 Task: Check the percentage active listings of wet bar in the last 1 year.
Action: Mouse moved to (890, 205)
Screenshot: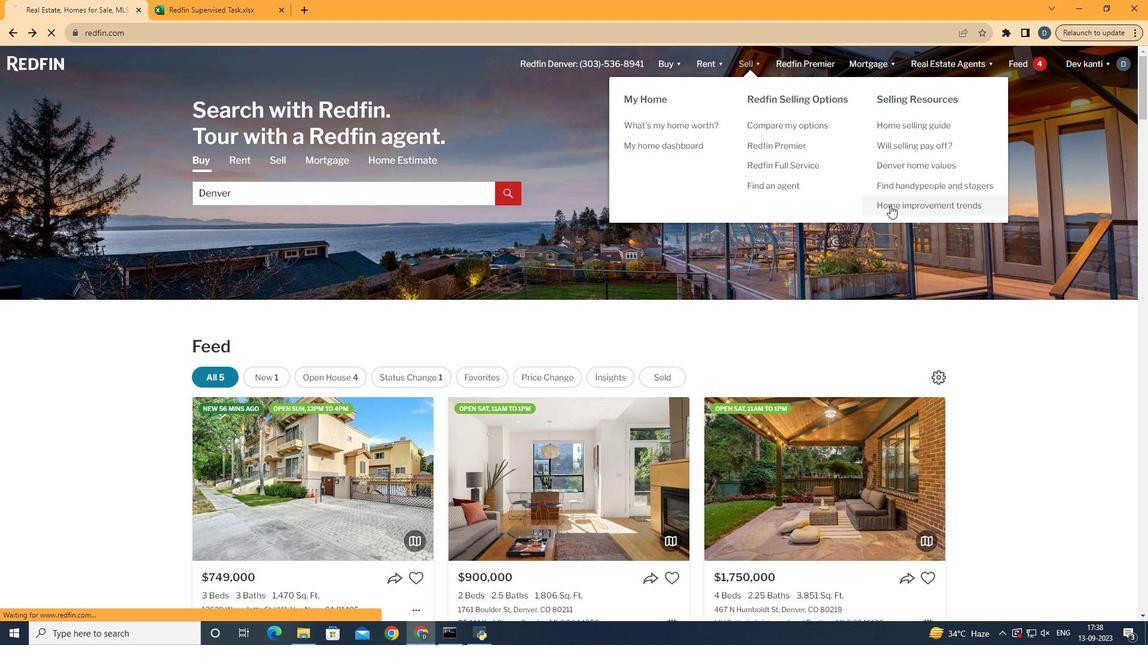 
Action: Mouse pressed left at (890, 205)
Screenshot: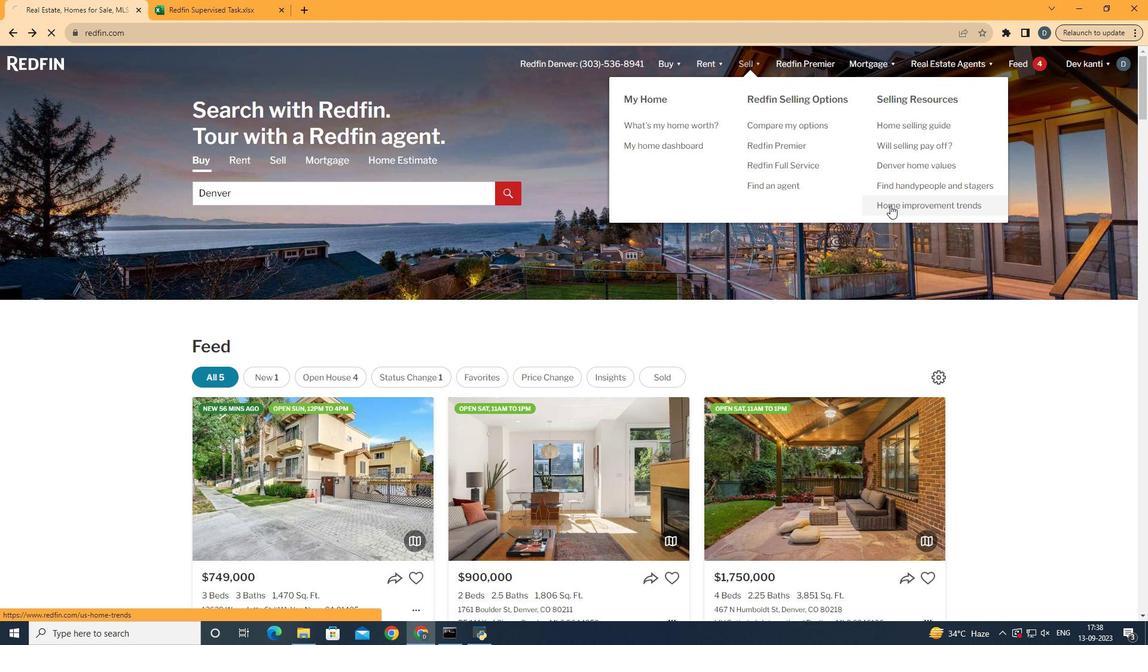 
Action: Mouse moved to (299, 223)
Screenshot: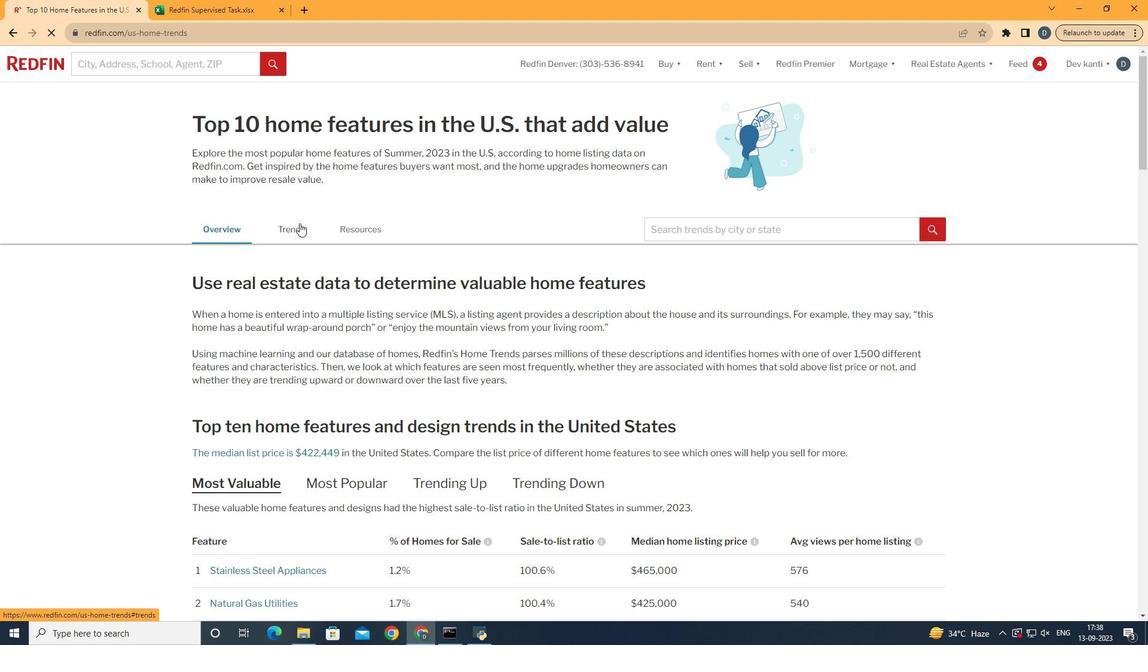 
Action: Mouse pressed left at (299, 223)
Screenshot: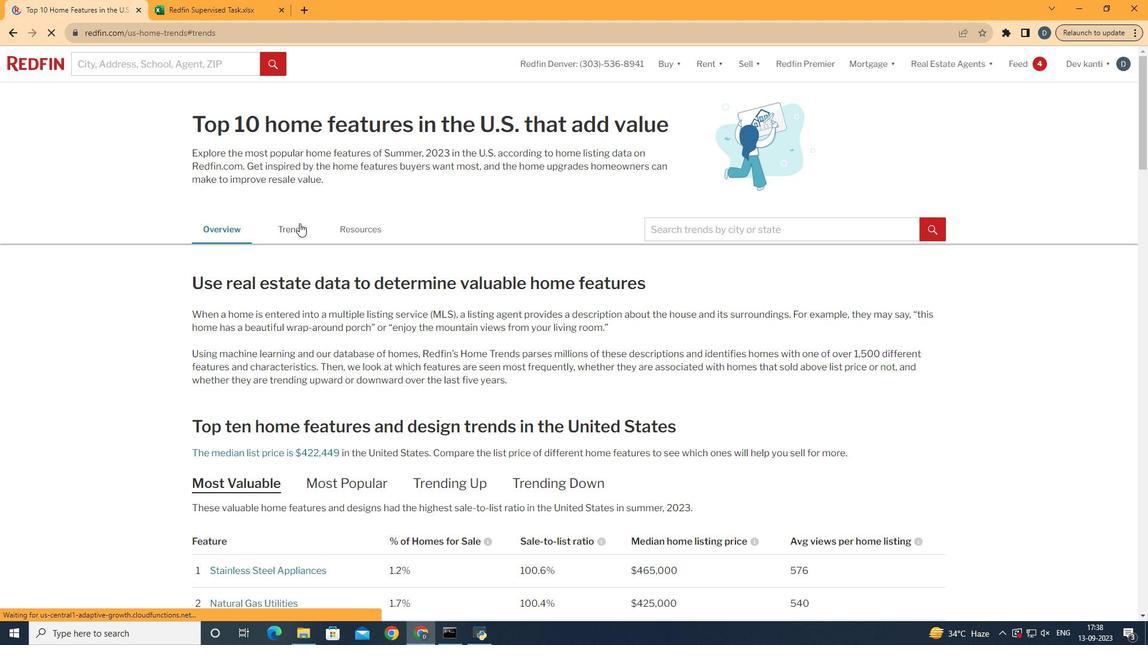 
Action: Mouse moved to (615, 350)
Screenshot: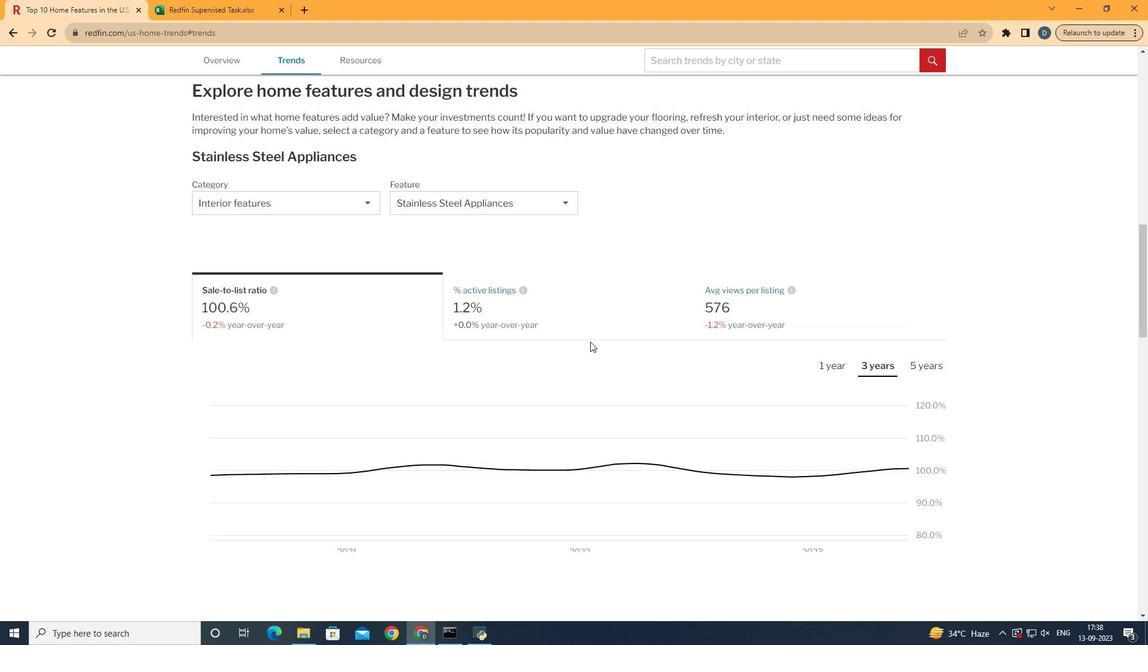 
Action: Mouse scrolled (615, 349) with delta (0, 0)
Screenshot: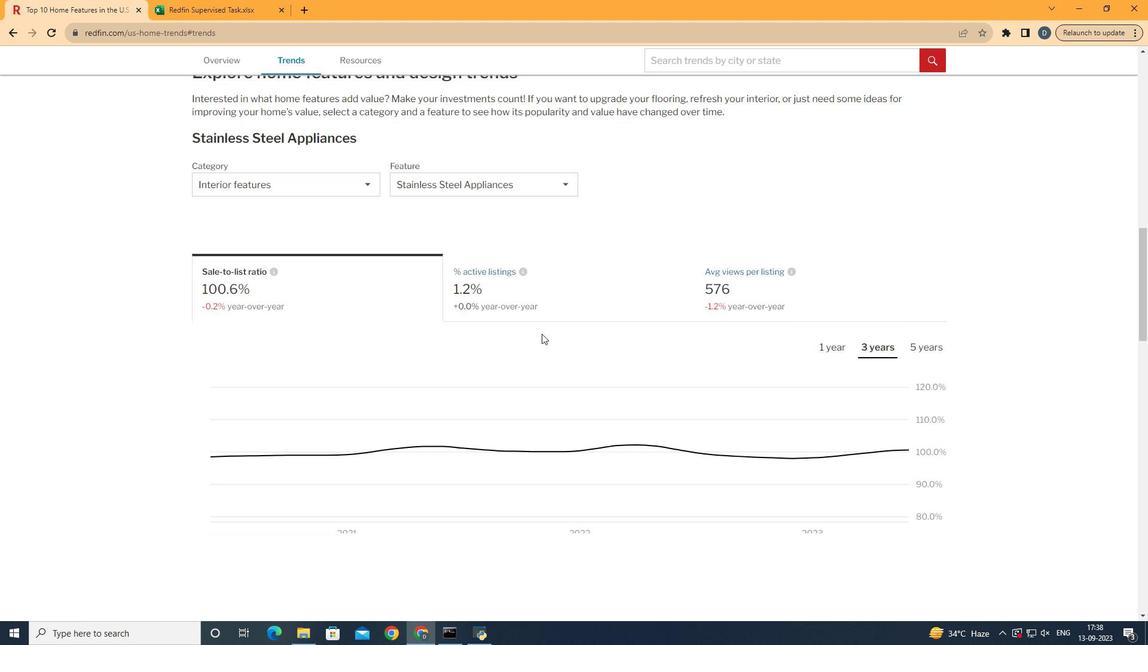 
Action: Mouse scrolled (615, 349) with delta (0, 0)
Screenshot: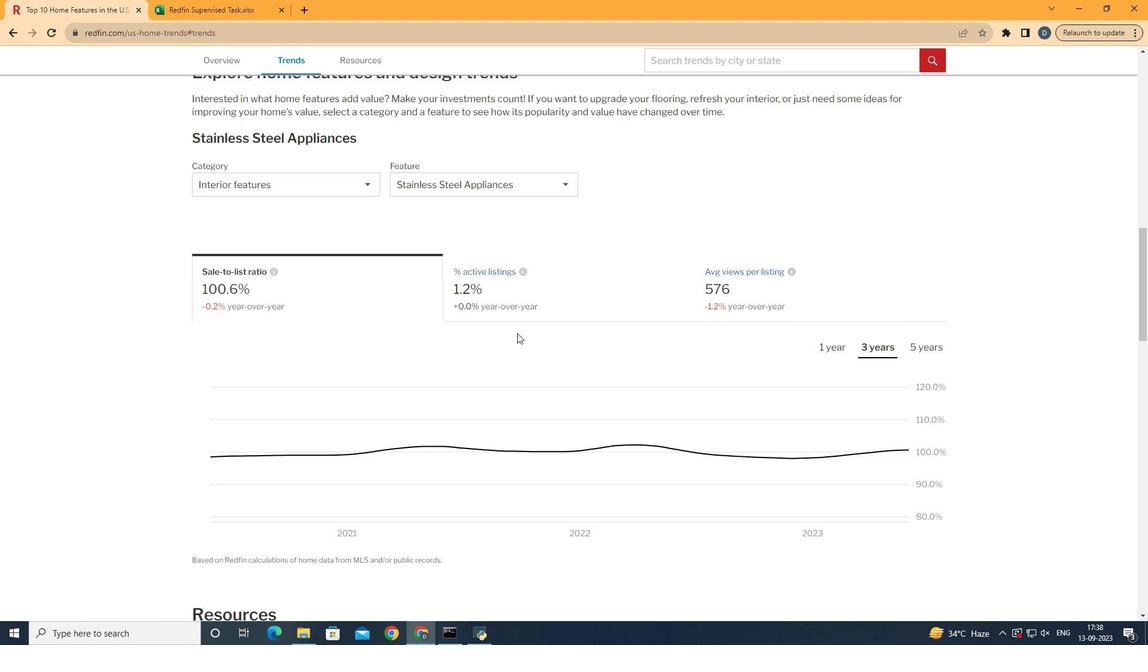
Action: Mouse scrolled (615, 349) with delta (0, 0)
Screenshot: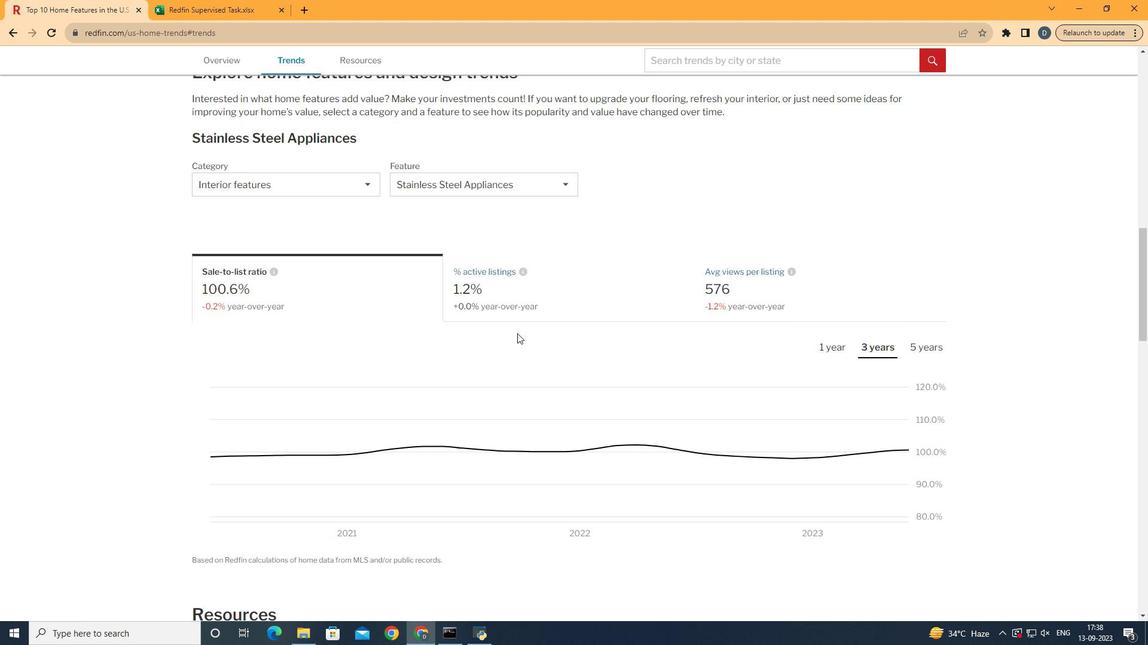 
Action: Mouse scrolled (615, 349) with delta (0, 0)
Screenshot: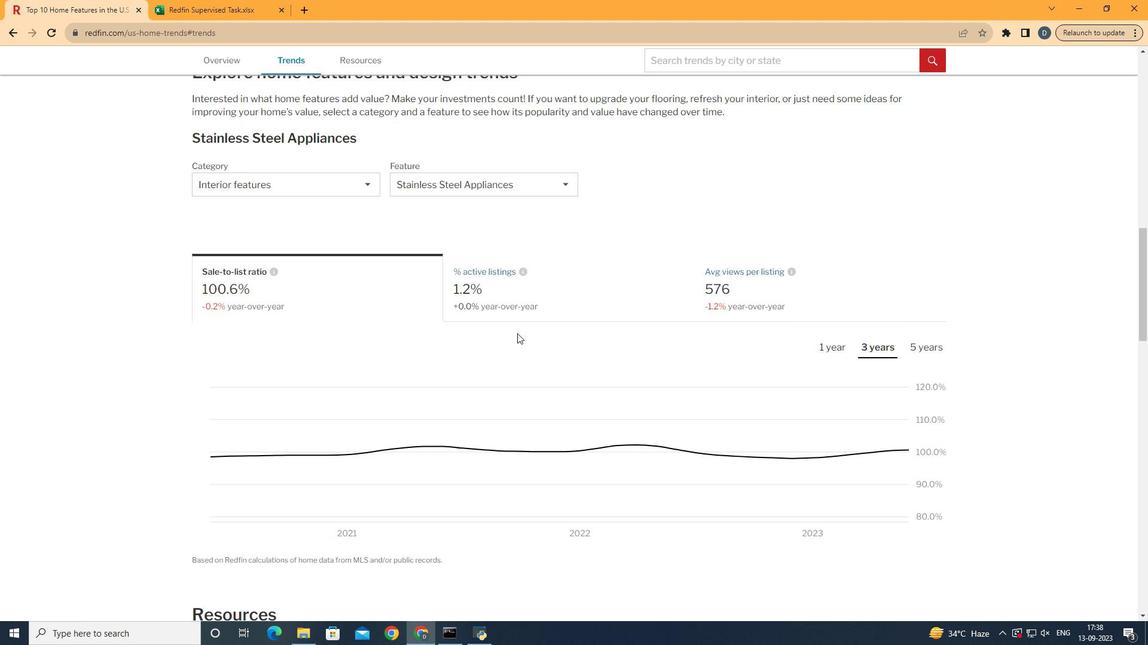 
Action: Mouse moved to (614, 351)
Screenshot: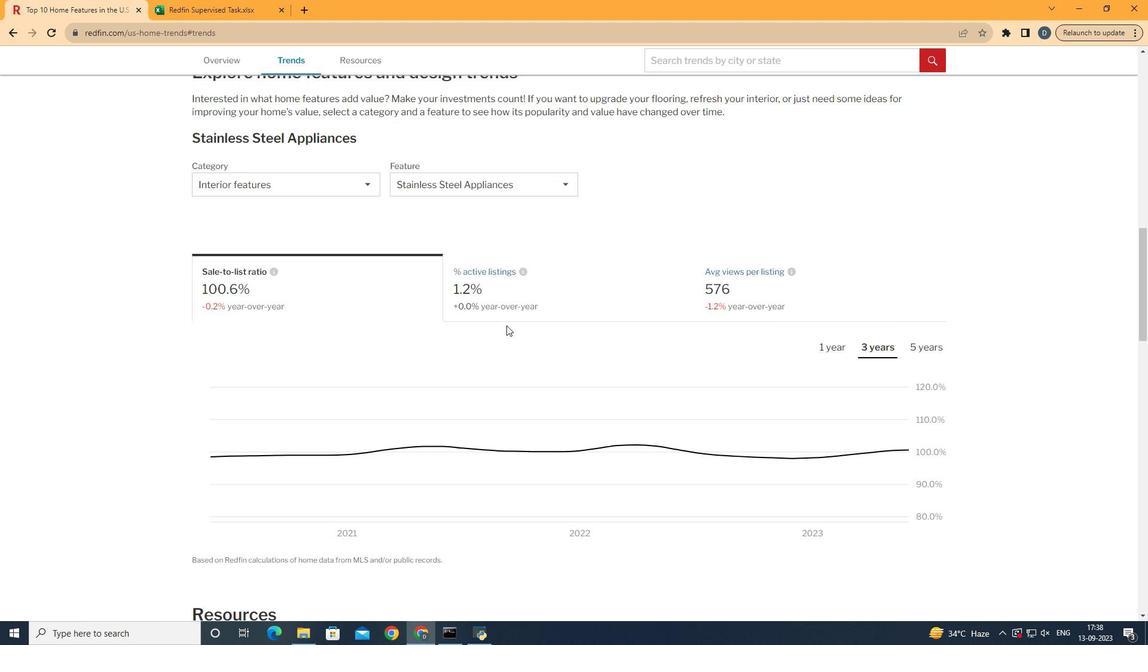 
Action: Mouse scrolled (614, 350) with delta (0, 0)
Screenshot: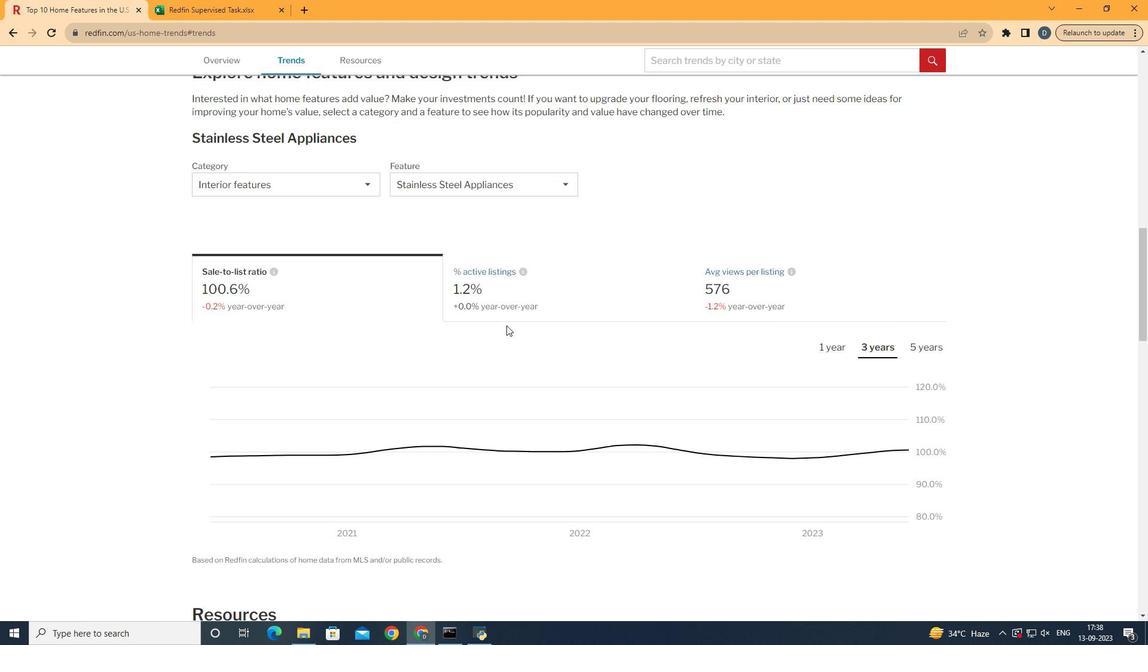 
Action: Mouse moved to (614, 351)
Screenshot: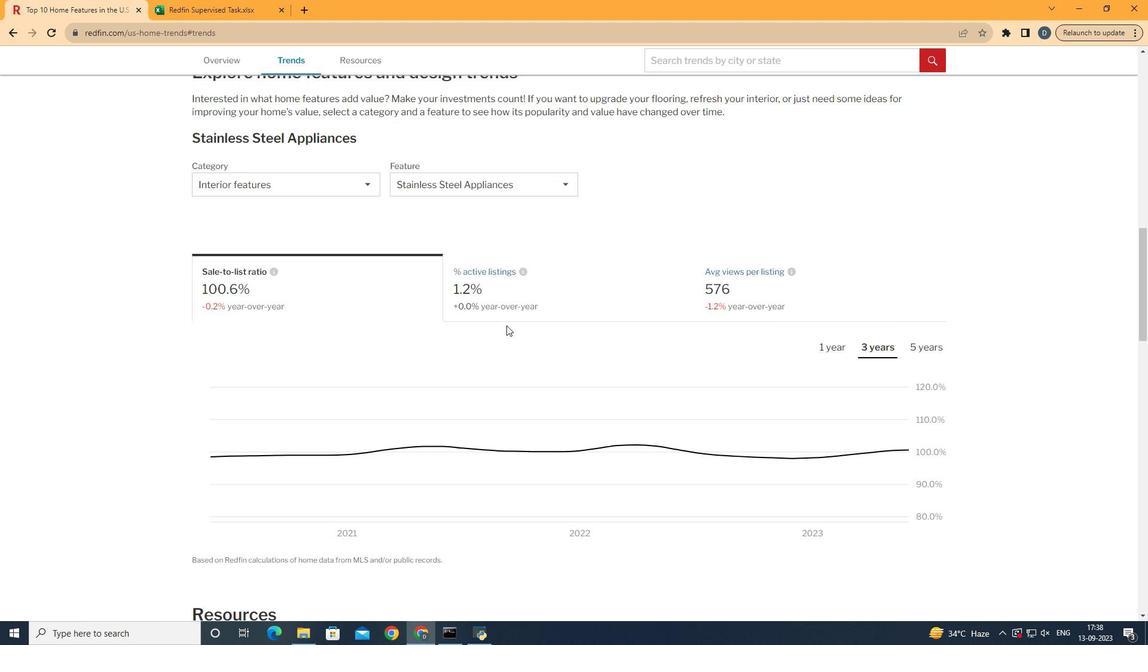 
Action: Mouse scrolled (614, 351) with delta (0, 0)
Screenshot: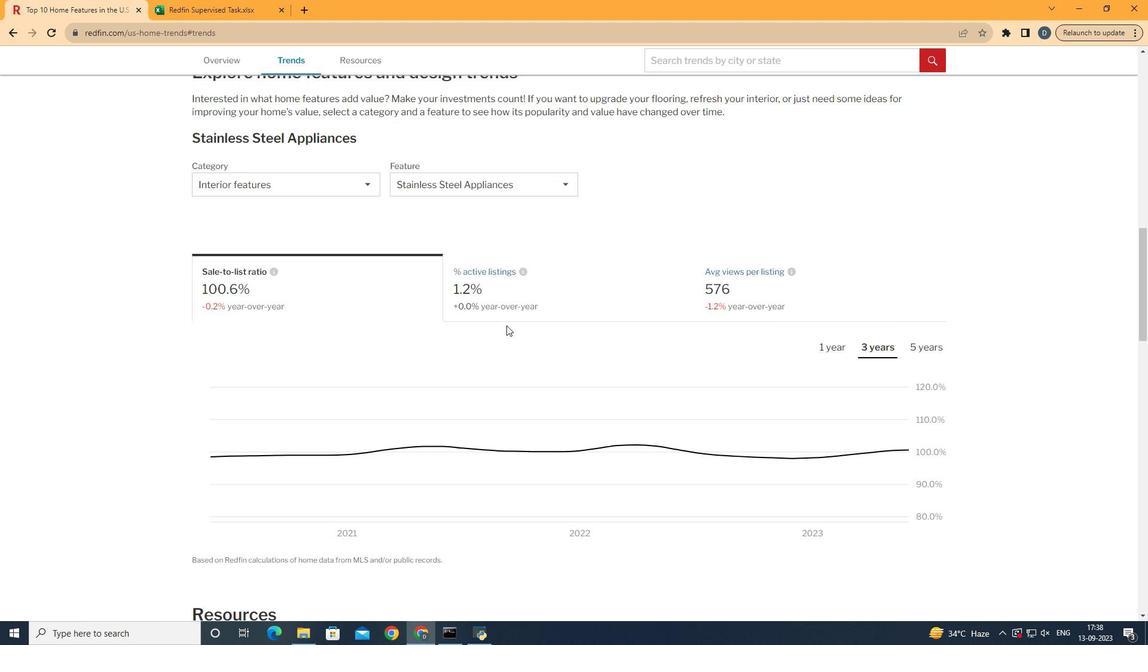 
Action: Mouse moved to (613, 351)
Screenshot: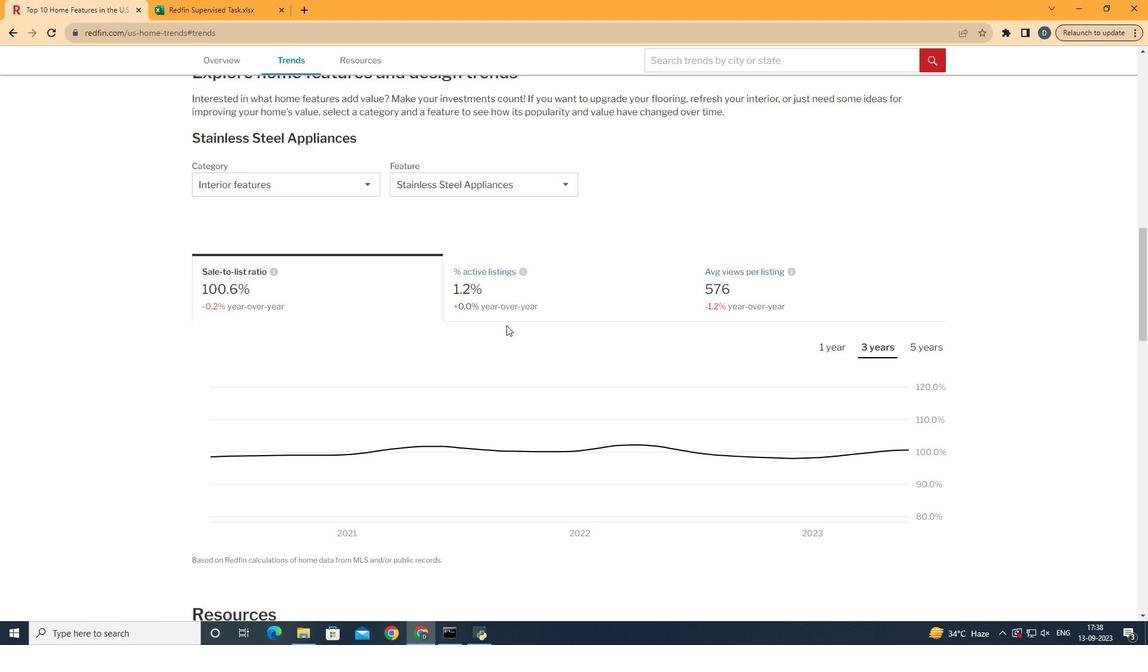 
Action: Mouse scrolled (613, 351) with delta (0, 0)
Screenshot: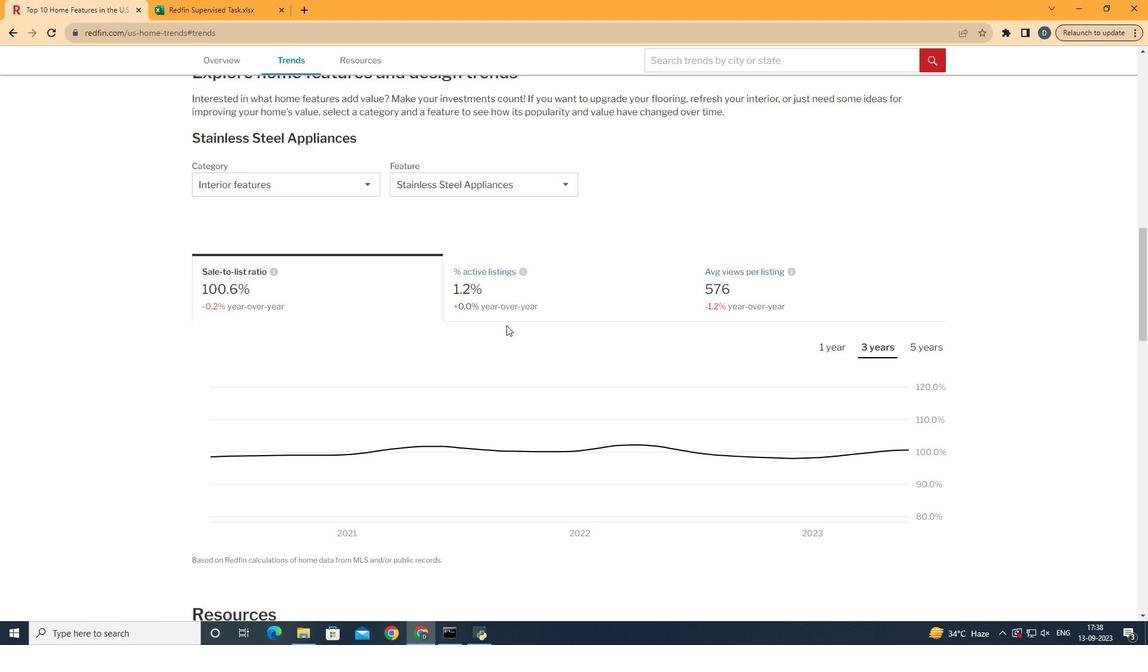 
Action: Mouse scrolled (613, 351) with delta (0, 0)
Screenshot: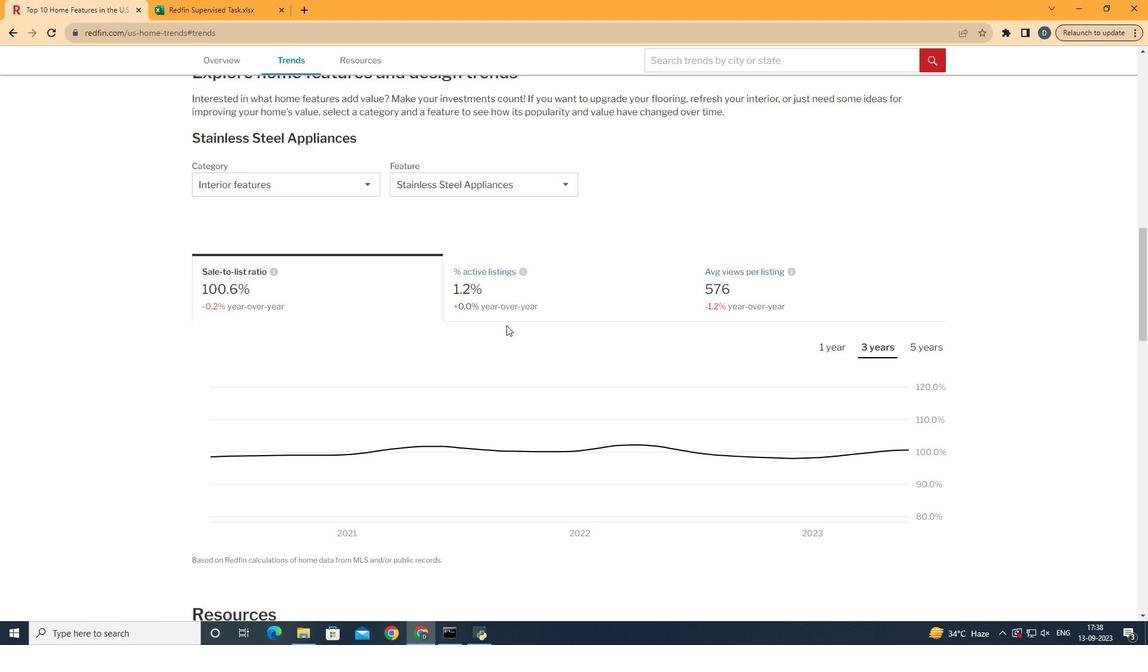 
Action: Mouse scrolled (613, 351) with delta (0, 0)
Screenshot: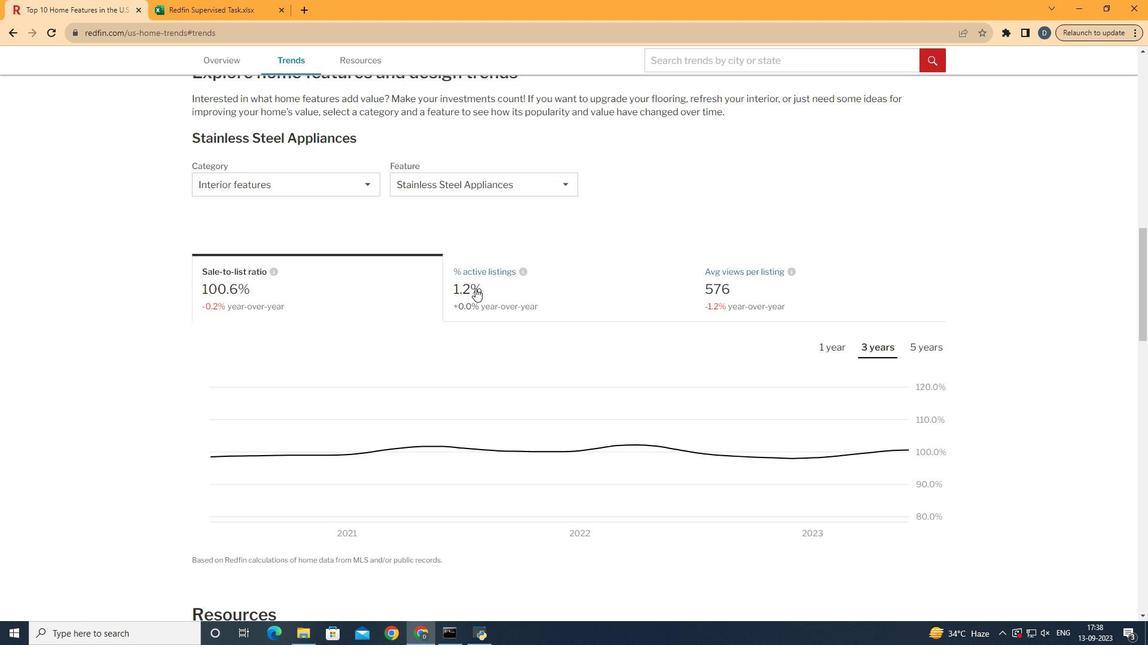 
Action: Mouse moved to (351, 181)
Screenshot: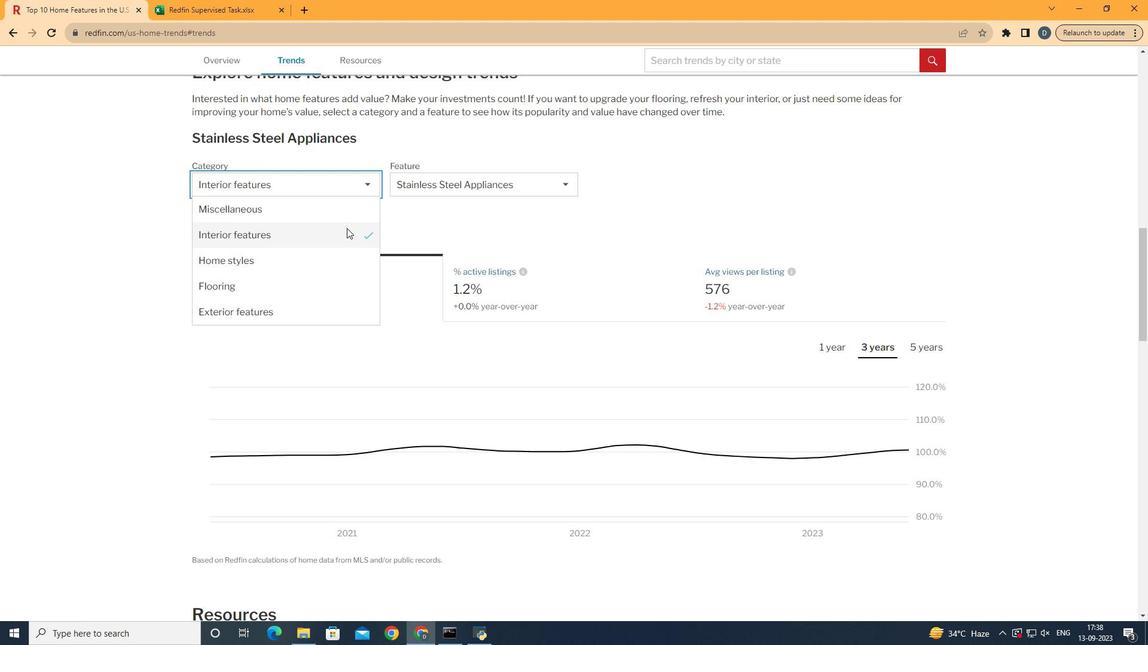 
Action: Mouse pressed left at (351, 181)
Screenshot: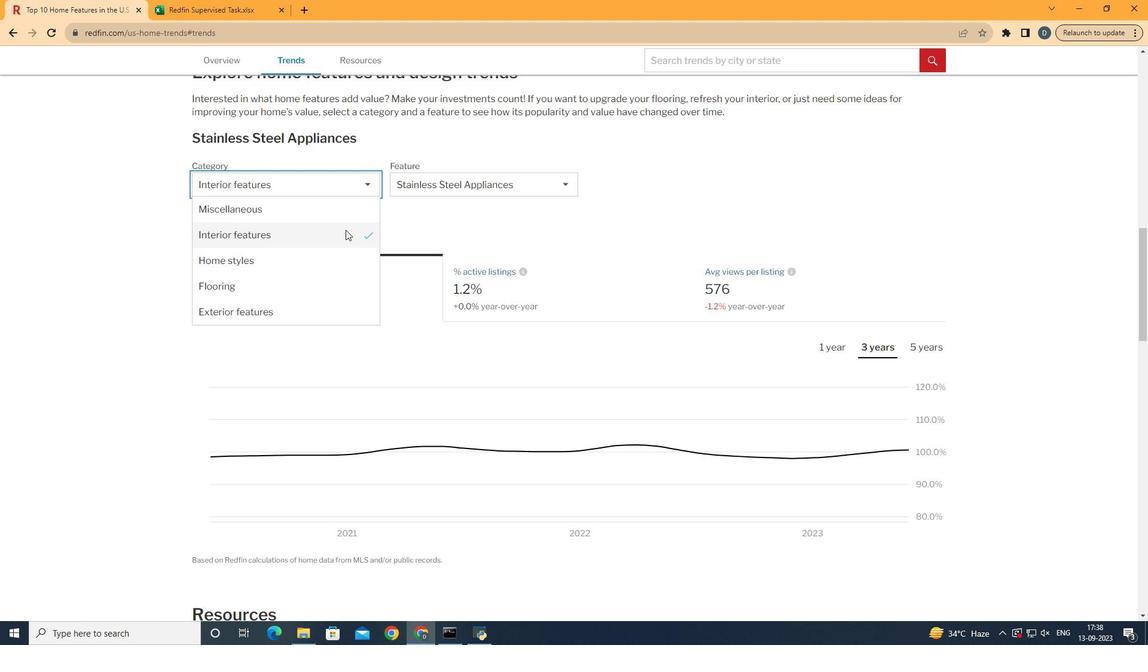 
Action: Mouse moved to (345, 230)
Screenshot: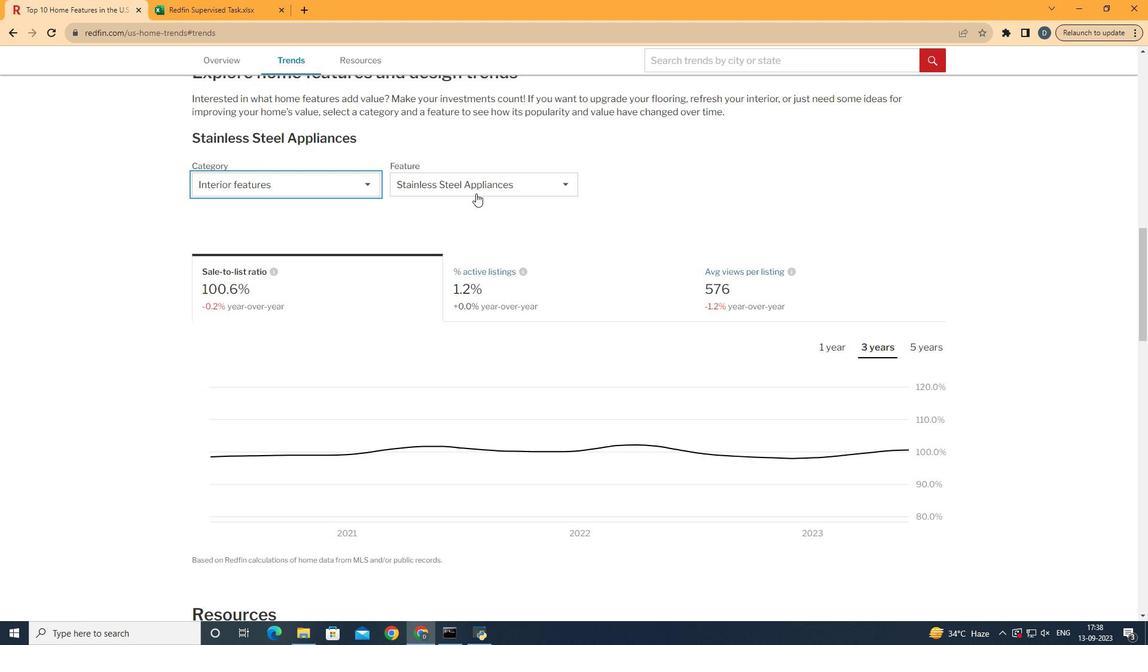 
Action: Mouse pressed left at (345, 230)
Screenshot: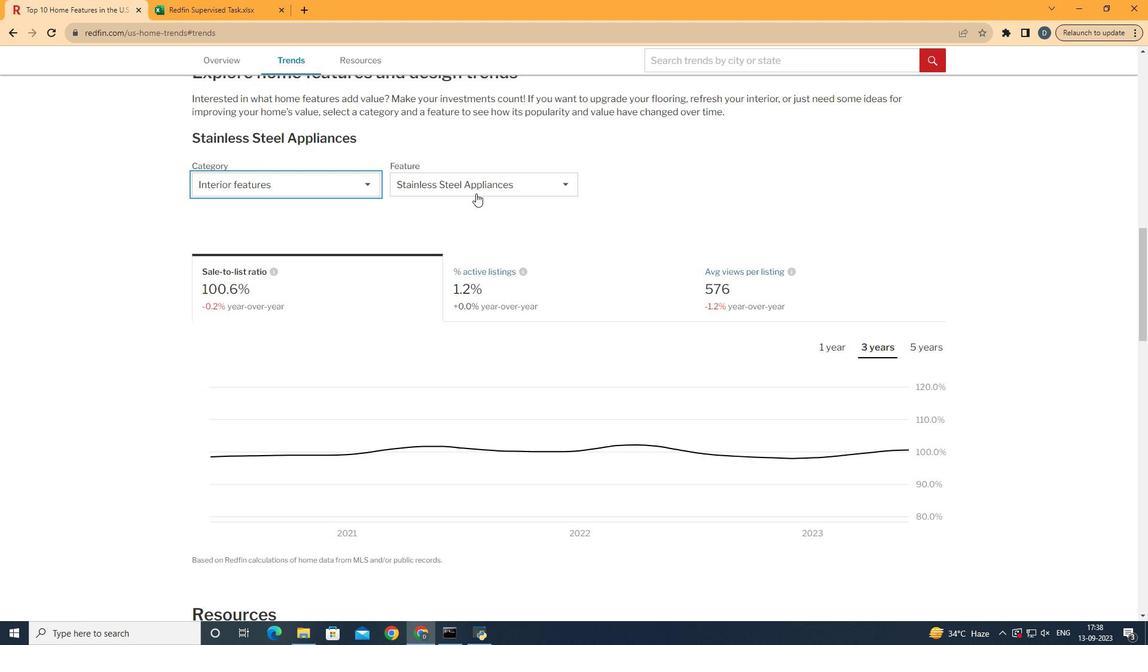 
Action: Mouse moved to (476, 192)
Screenshot: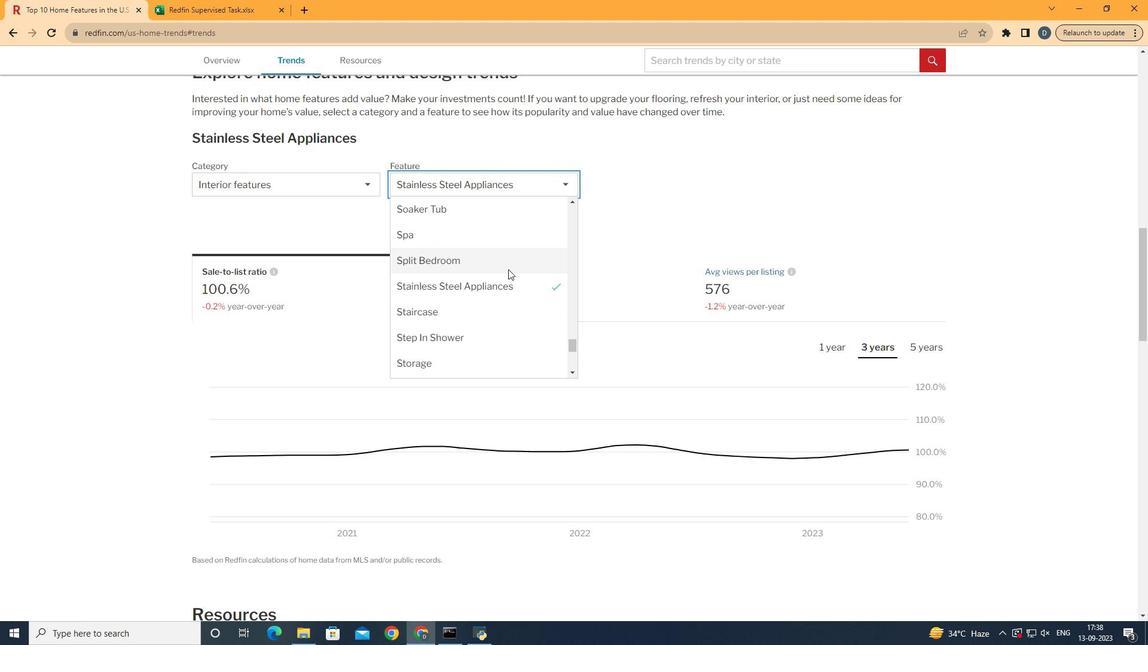 
Action: Mouse pressed left at (476, 192)
Screenshot: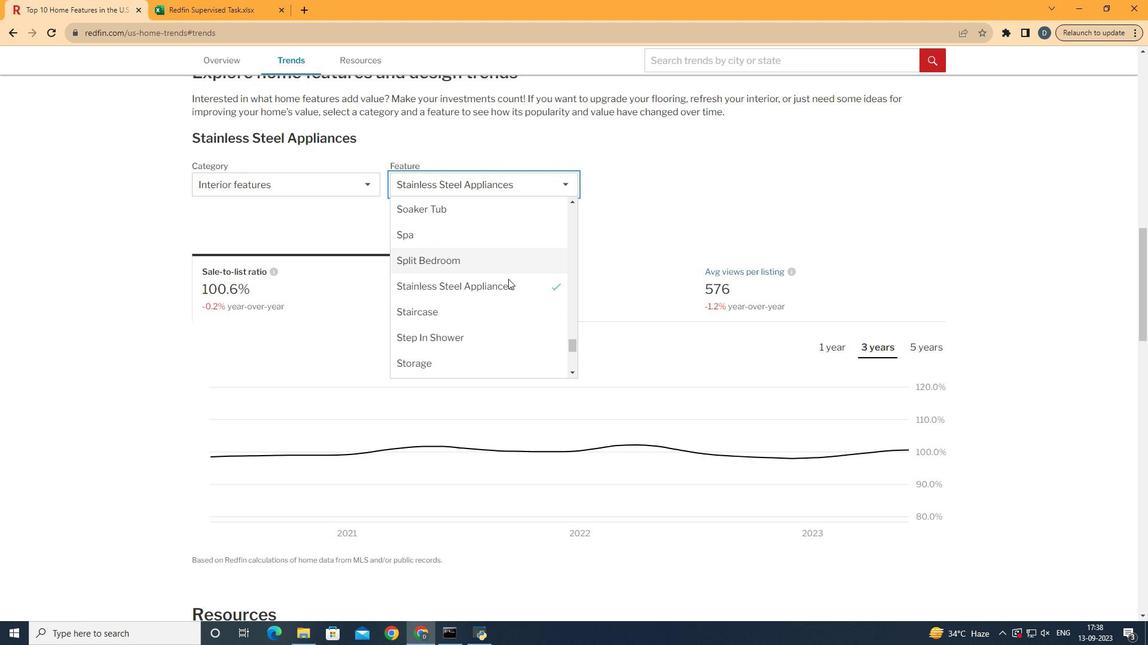 
Action: Mouse moved to (512, 304)
Screenshot: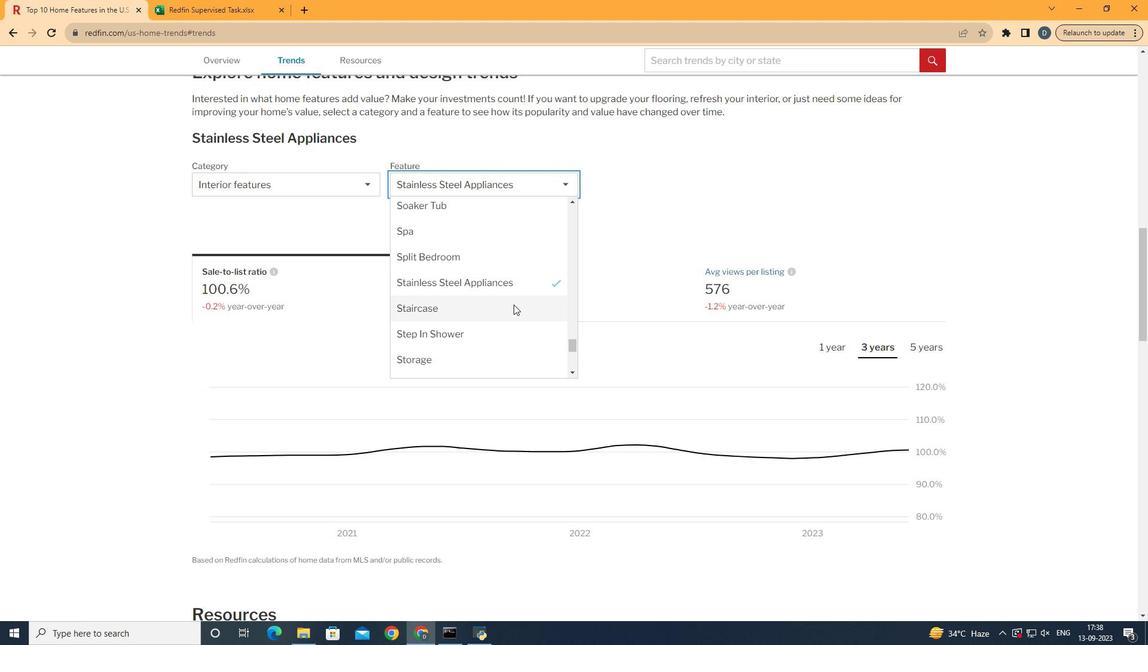 
Action: Mouse scrolled (512, 303) with delta (0, 0)
Screenshot: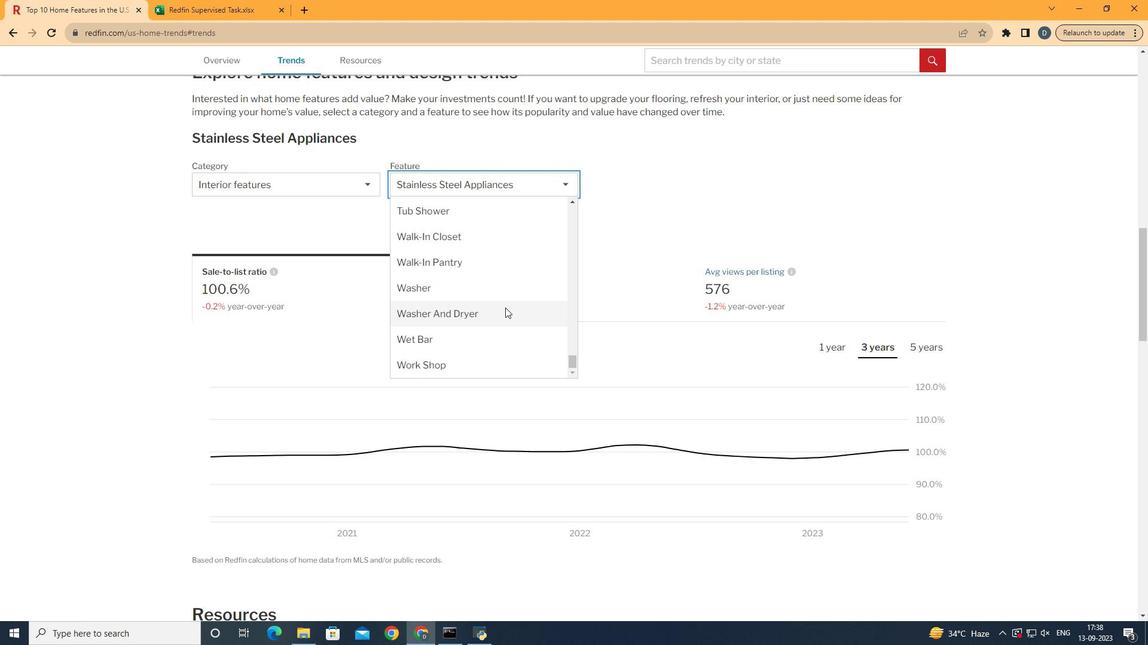 
Action: Mouse scrolled (512, 303) with delta (0, 0)
Screenshot: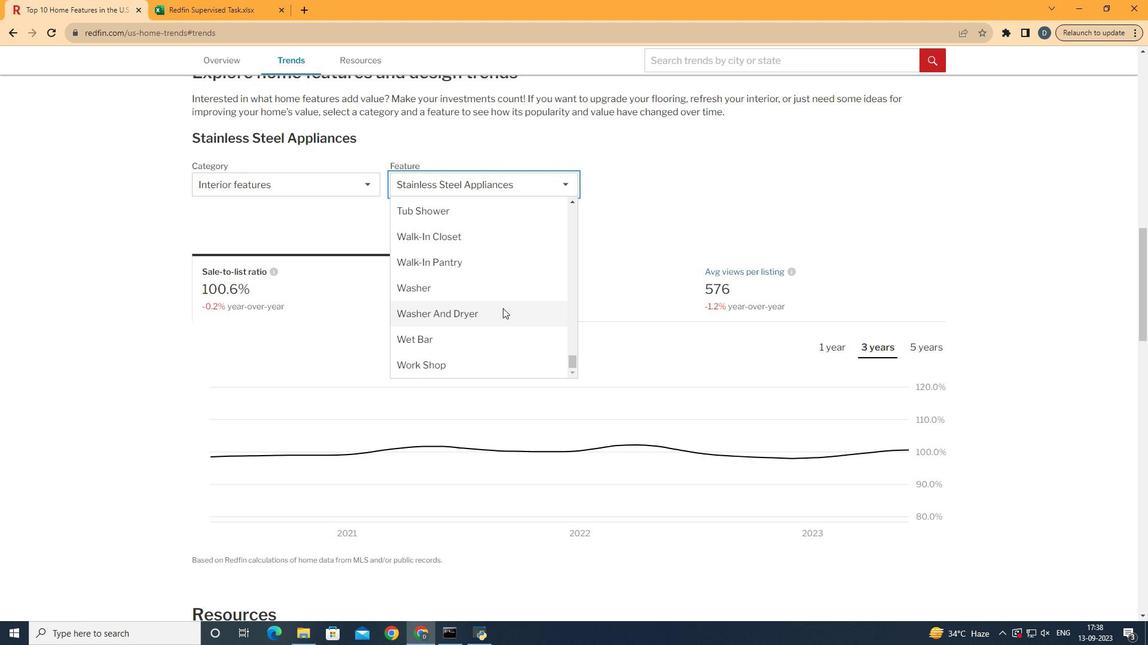 
Action: Mouse scrolled (512, 303) with delta (0, 0)
Screenshot: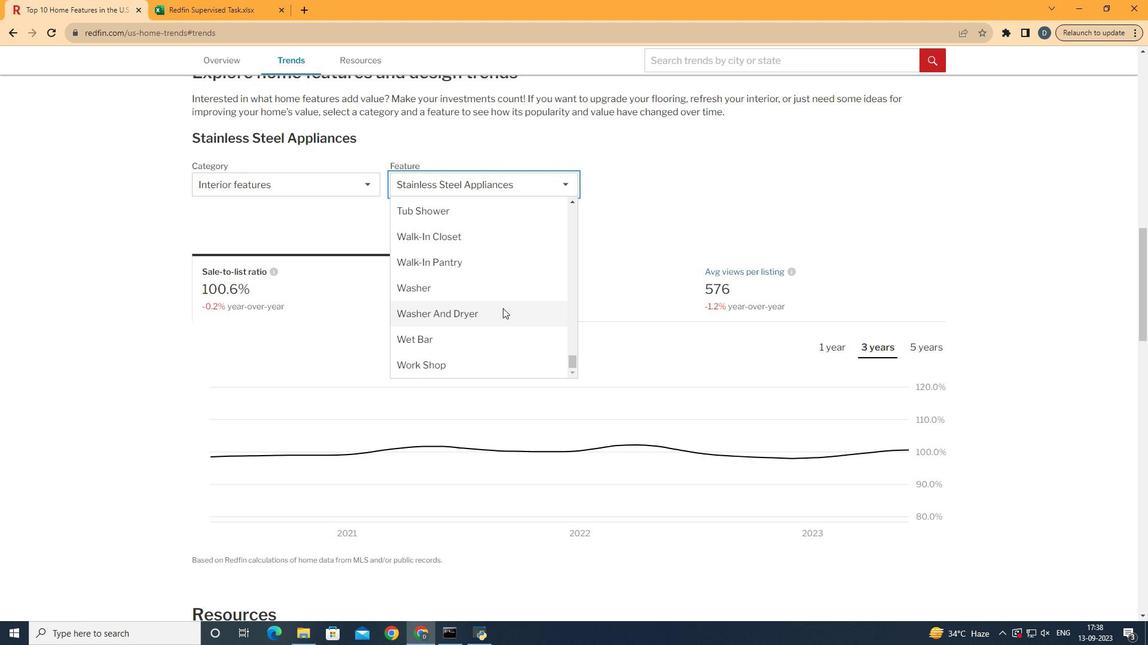 
Action: Mouse scrolled (512, 303) with delta (0, 0)
Screenshot: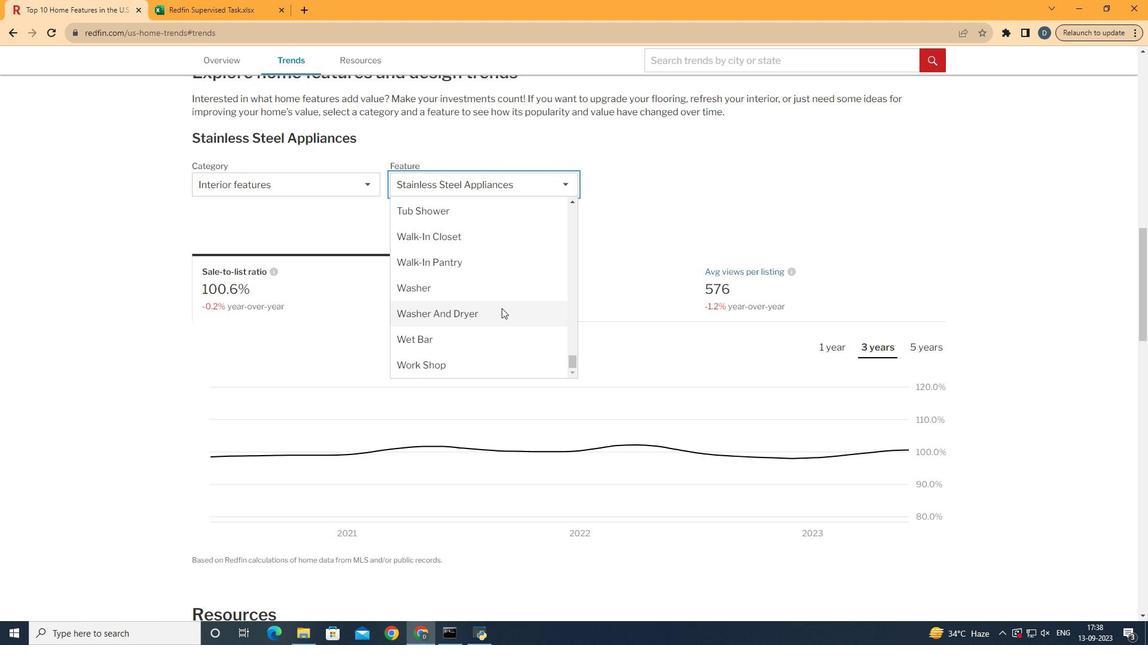 
Action: Mouse scrolled (512, 303) with delta (0, 0)
Screenshot: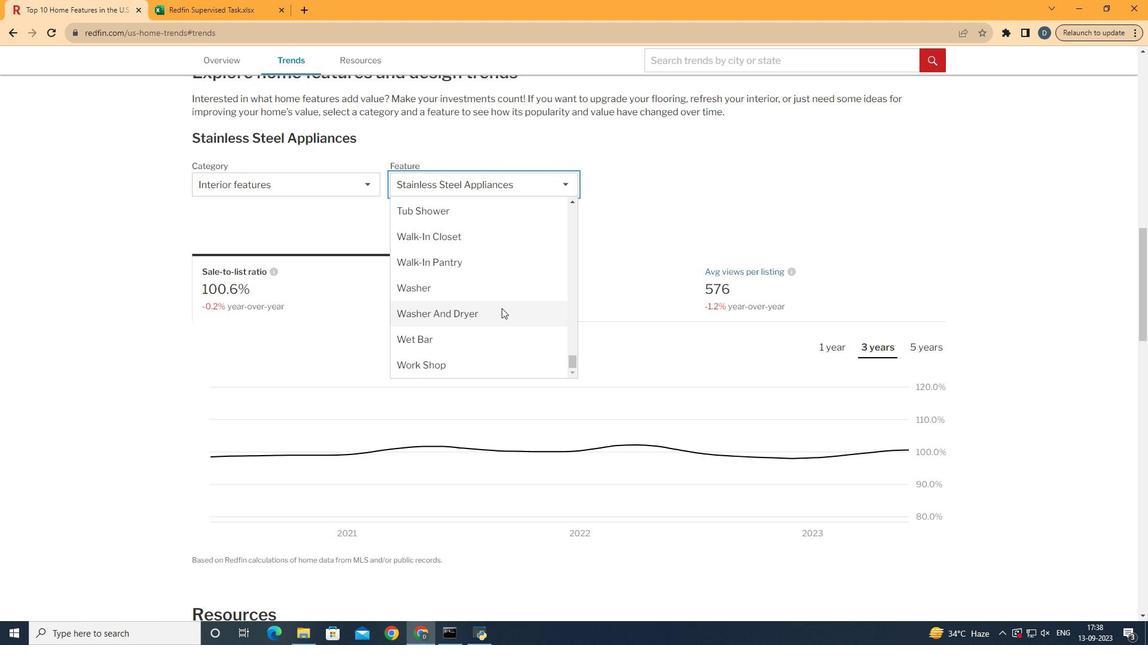 
Action: Mouse scrolled (512, 303) with delta (0, 0)
Screenshot: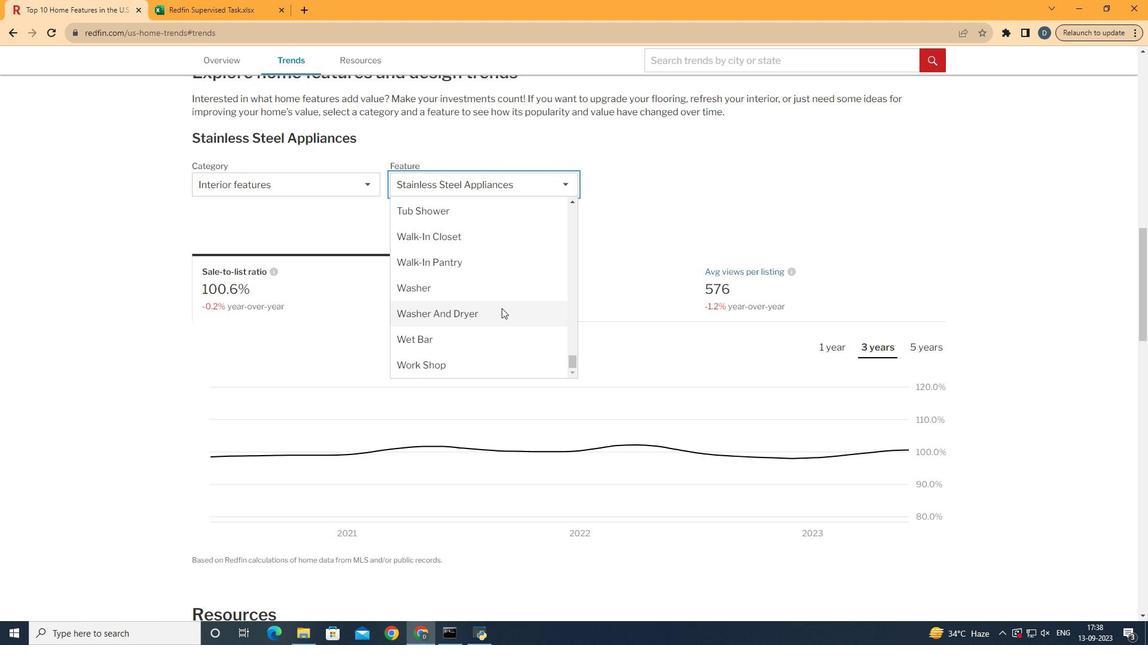 
Action: Mouse moved to (513, 305)
Screenshot: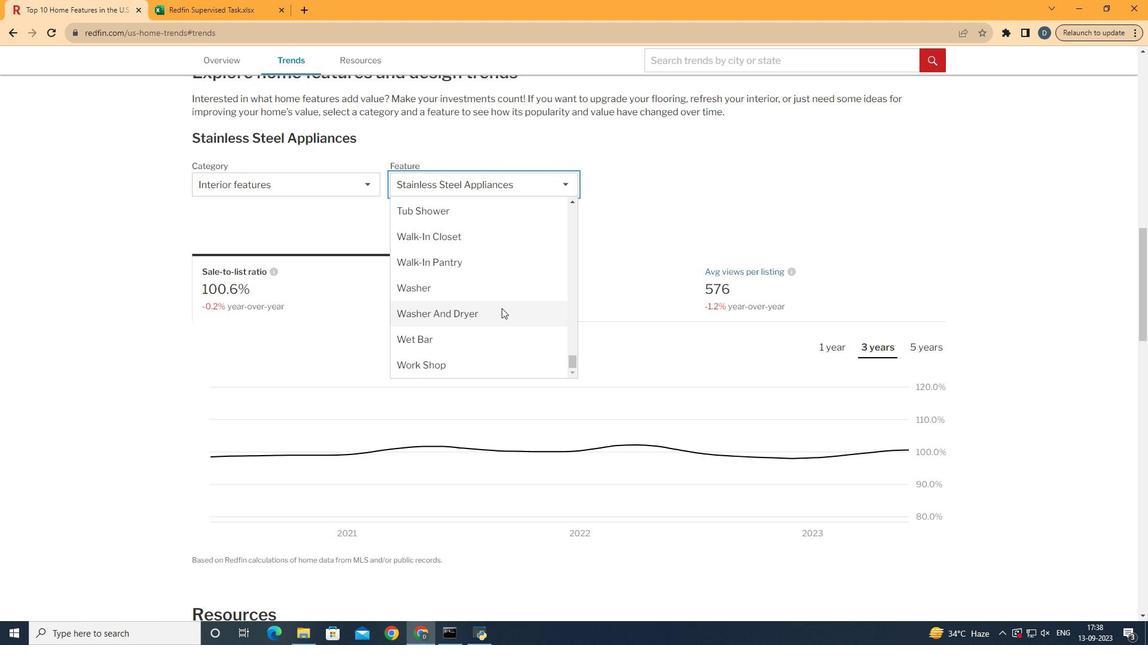 
Action: Mouse scrolled (513, 304) with delta (0, 0)
Screenshot: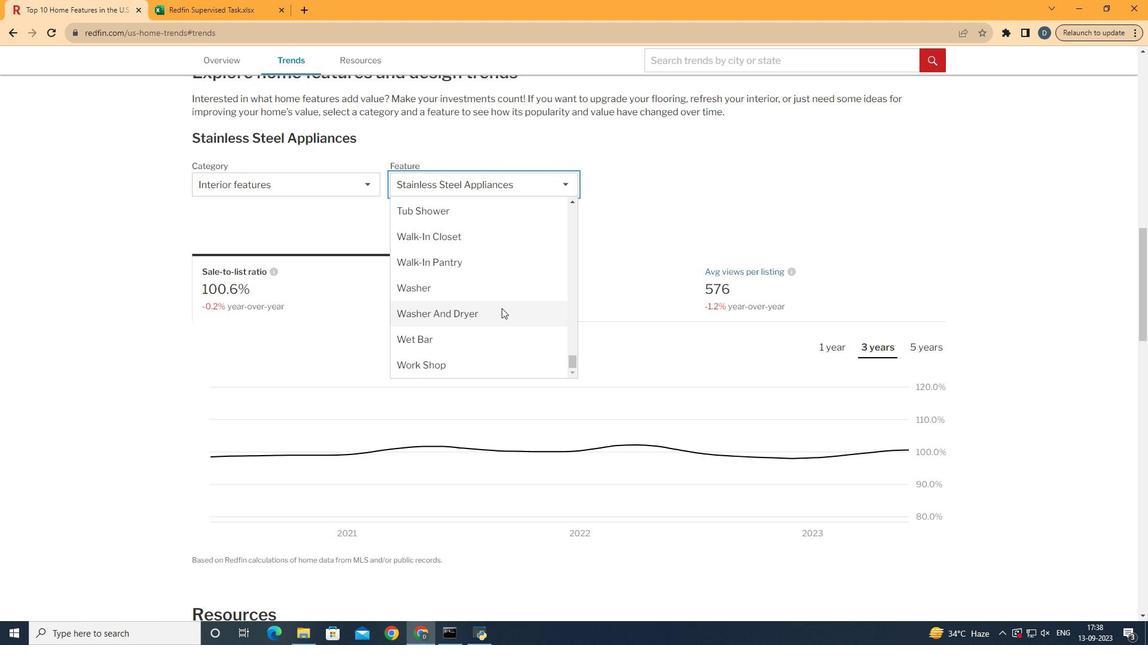 
Action: Mouse moved to (508, 286)
Screenshot: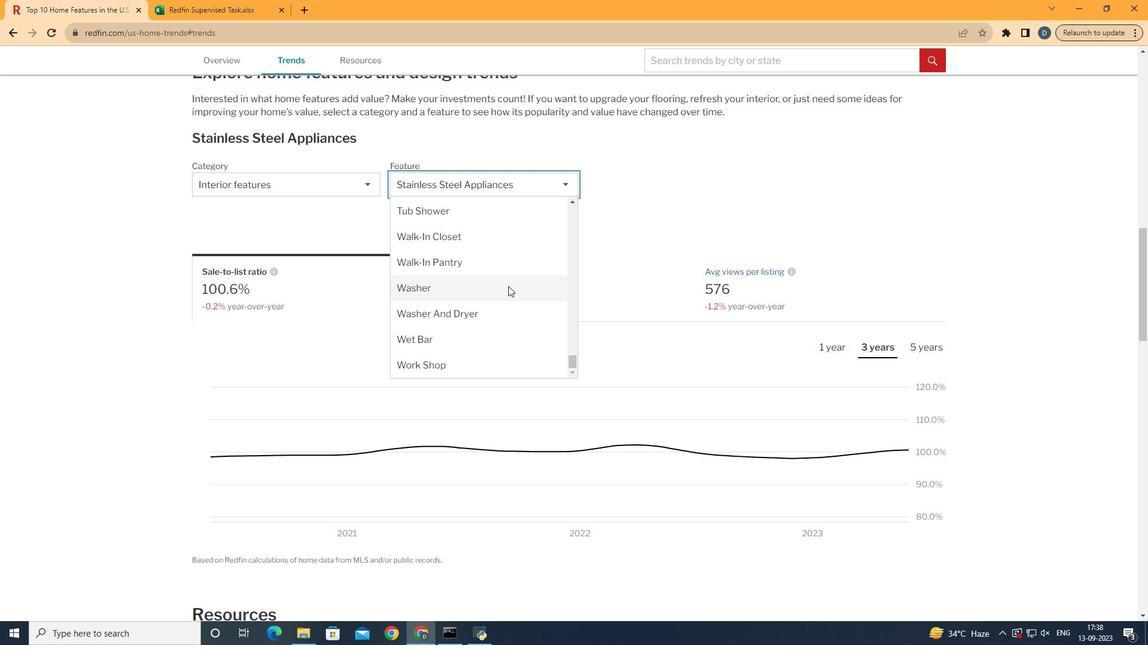 
Action: Mouse scrolled (508, 285) with delta (0, 0)
Screenshot: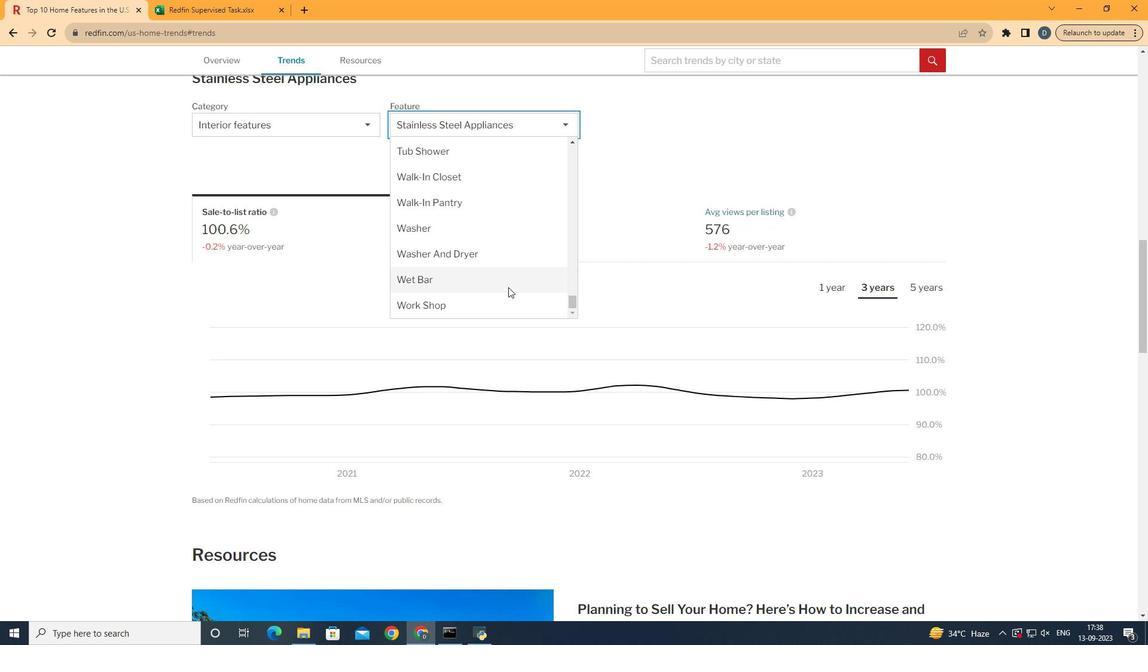 
Action: Mouse moved to (508, 287)
Screenshot: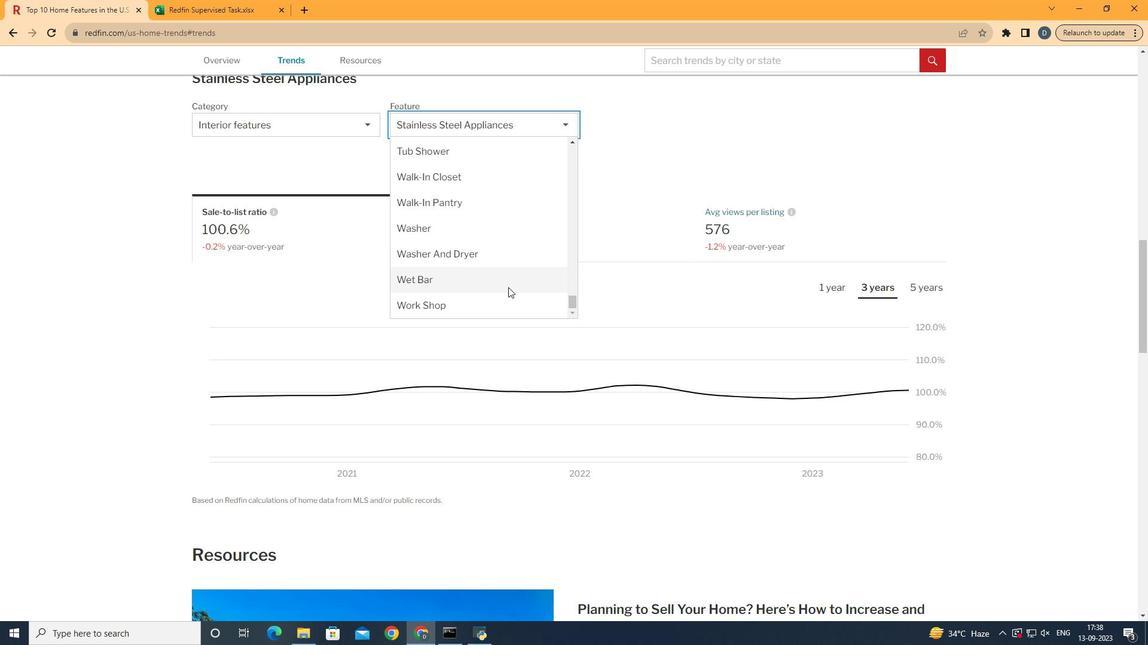 
Action: Mouse pressed left at (508, 287)
Screenshot: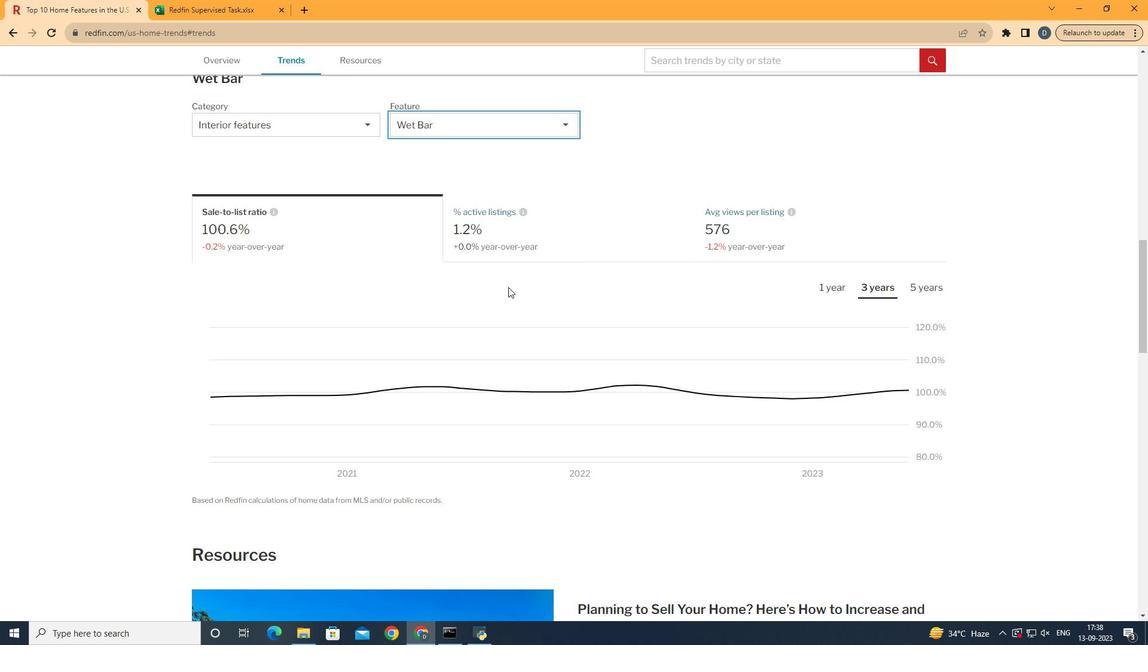 
Action: Mouse moved to (592, 223)
Screenshot: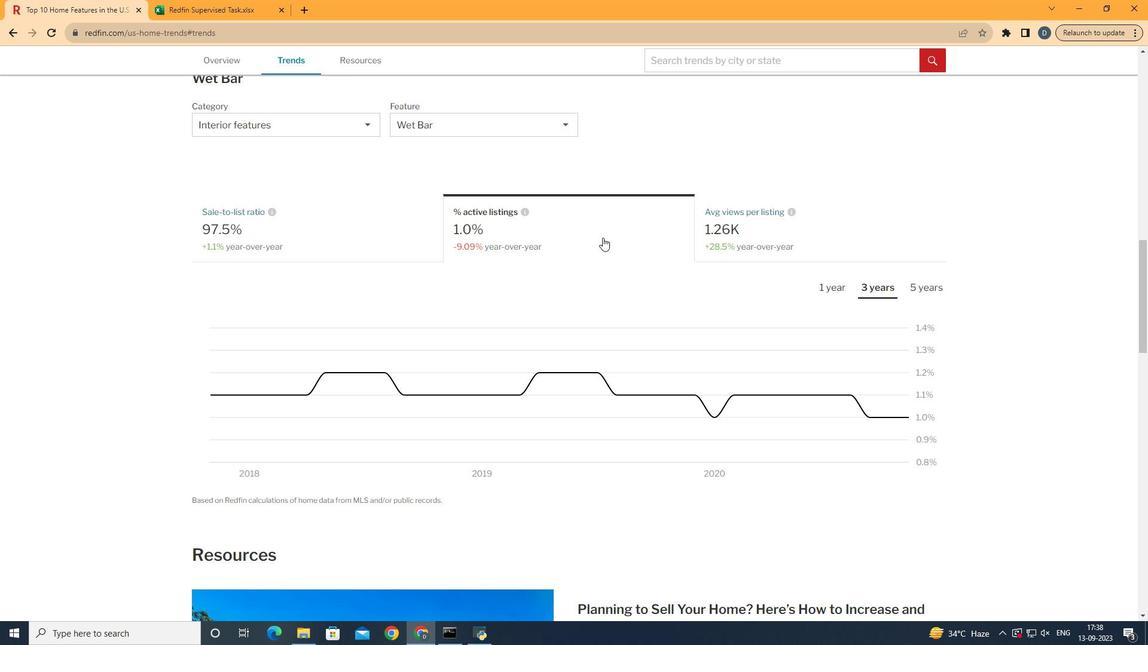 
Action: Mouse pressed left at (592, 223)
Screenshot: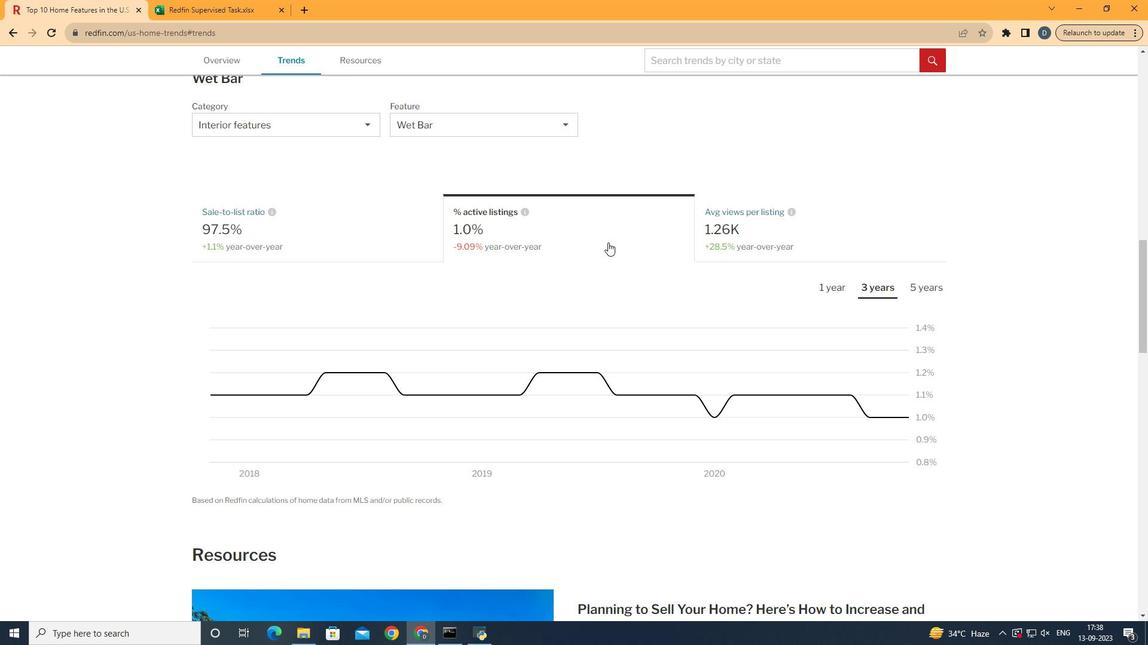
Action: Mouse moved to (836, 295)
Screenshot: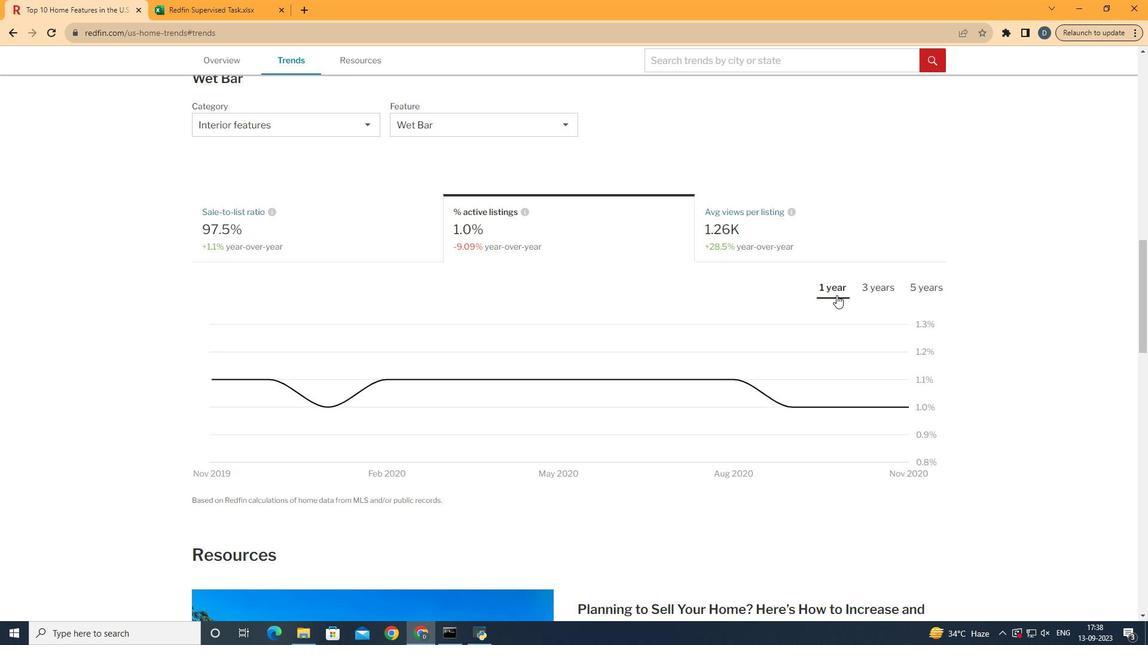 
Action: Mouse pressed left at (836, 295)
Screenshot: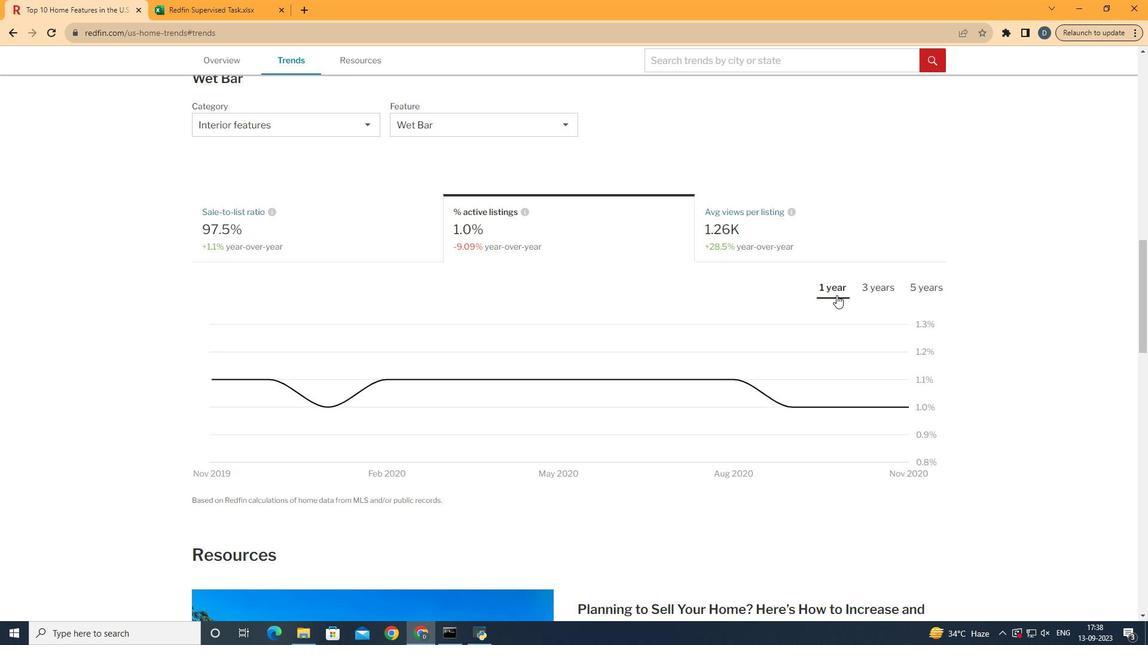 
Action: Mouse moved to (836, 295)
Screenshot: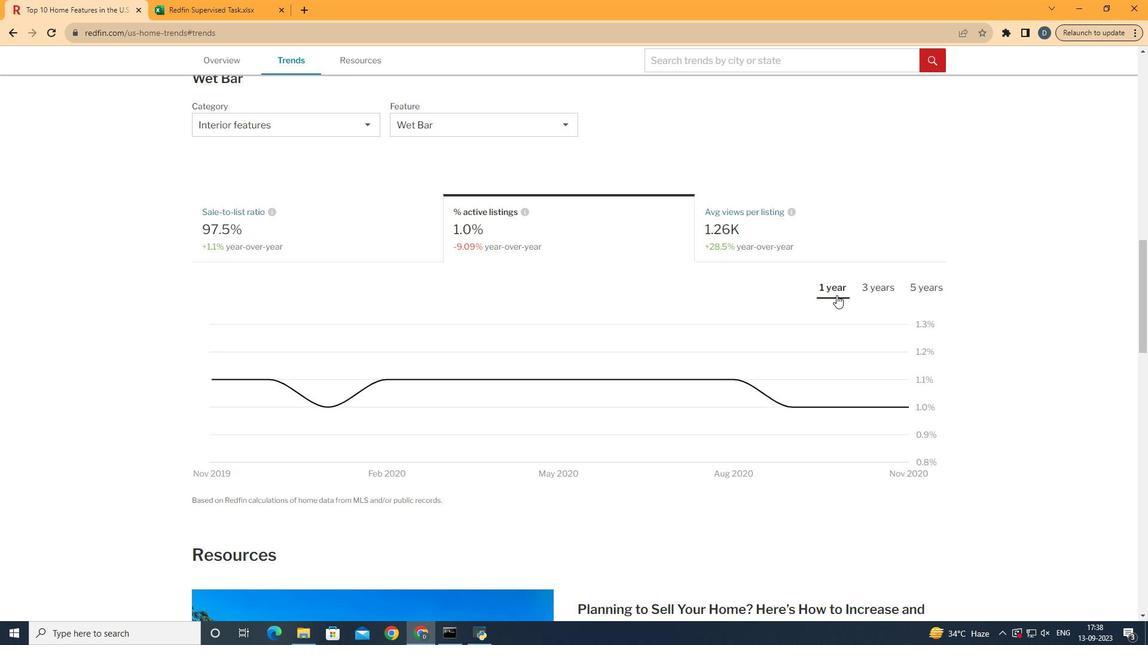 
